 Task: Look for products in the category "Kid's Vitamins & Supplements" from Amazing Grass only.
Action: Mouse moved to (296, 143)
Screenshot: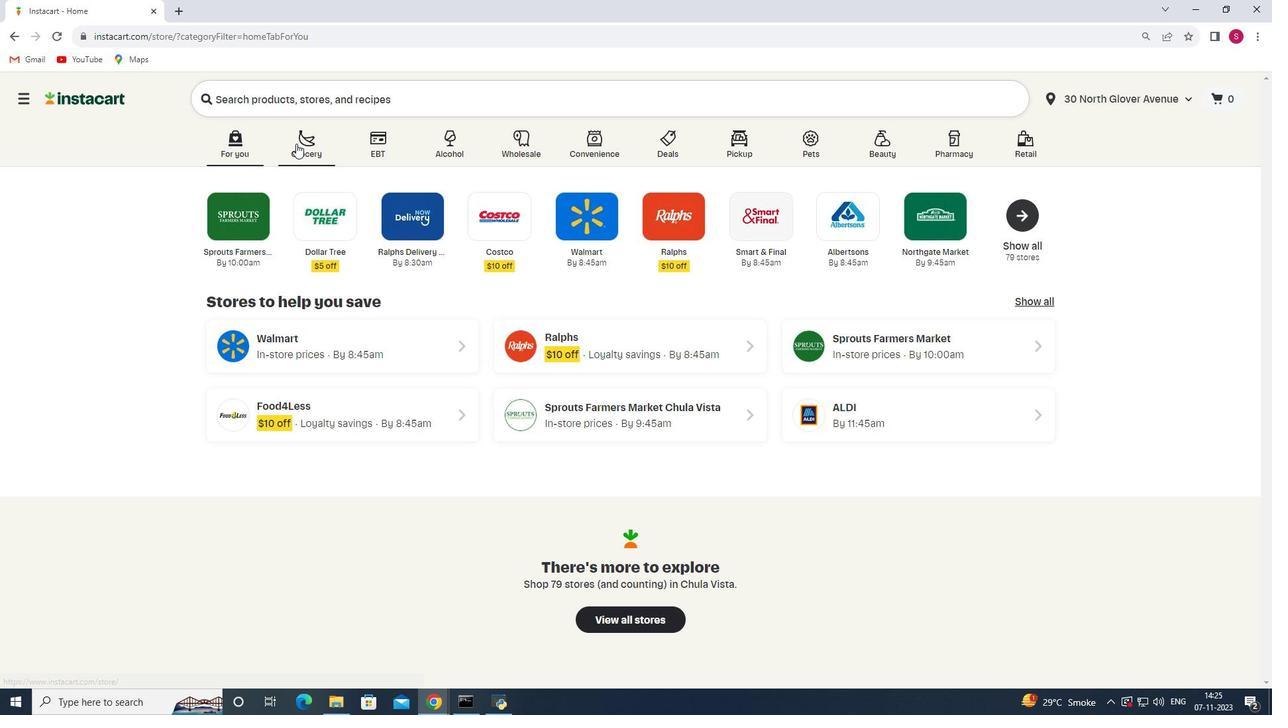 
Action: Mouse pressed left at (296, 143)
Screenshot: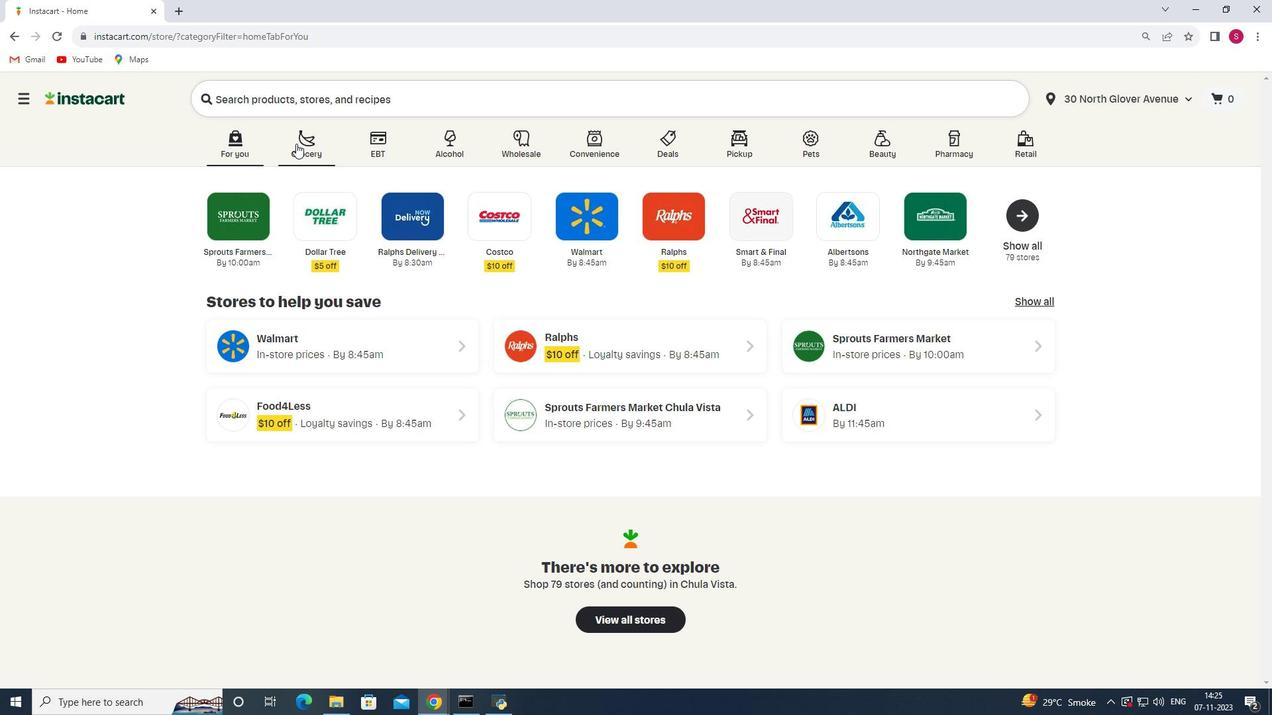 
Action: Mouse moved to (300, 385)
Screenshot: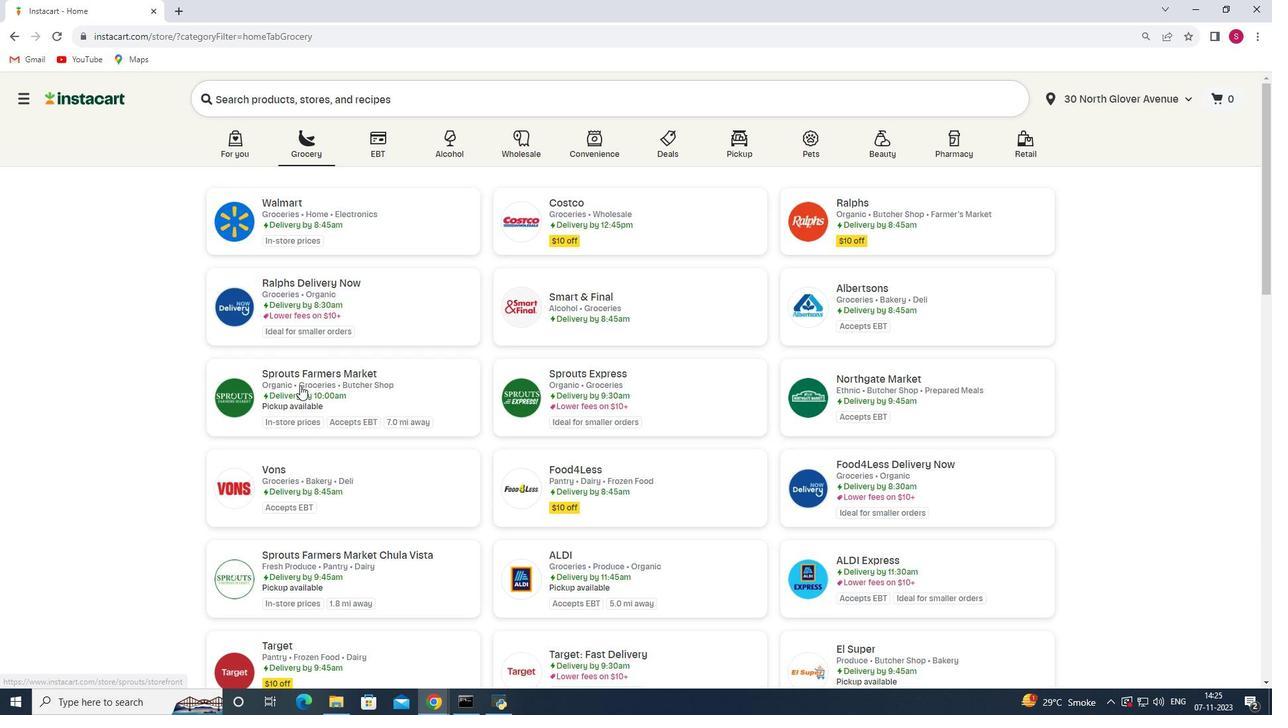 
Action: Mouse pressed left at (300, 385)
Screenshot: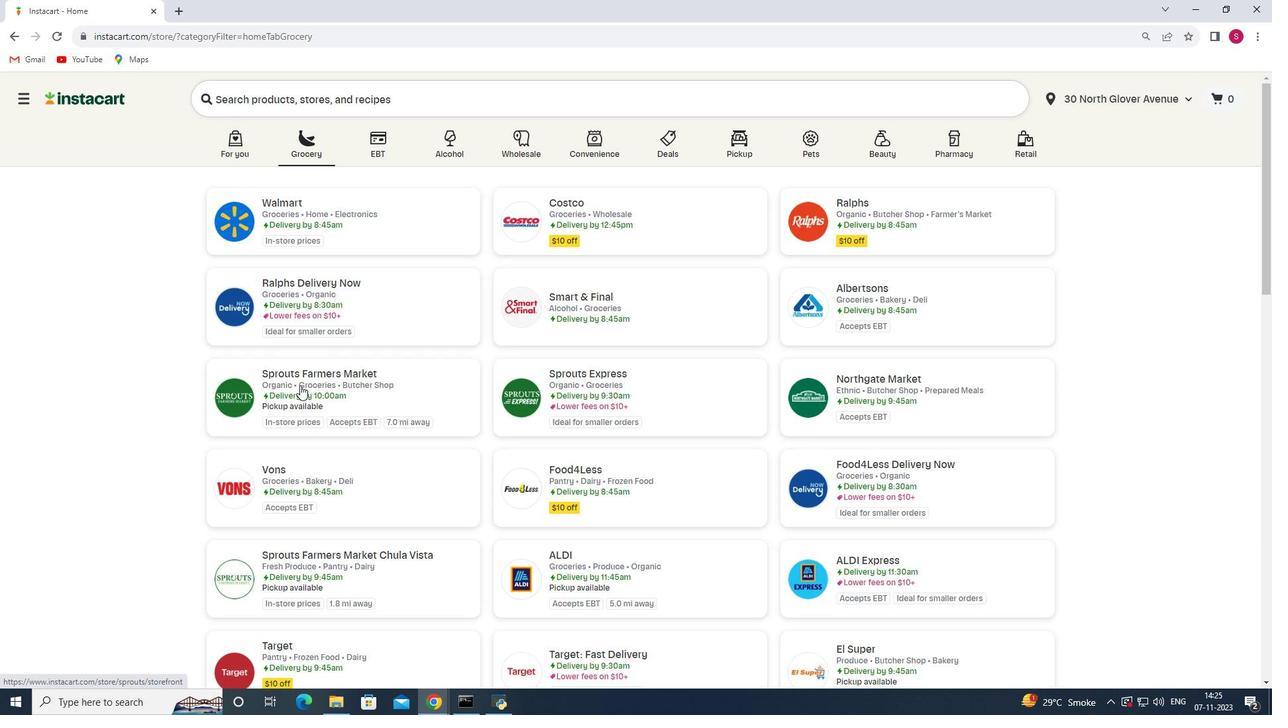
Action: Mouse moved to (102, 412)
Screenshot: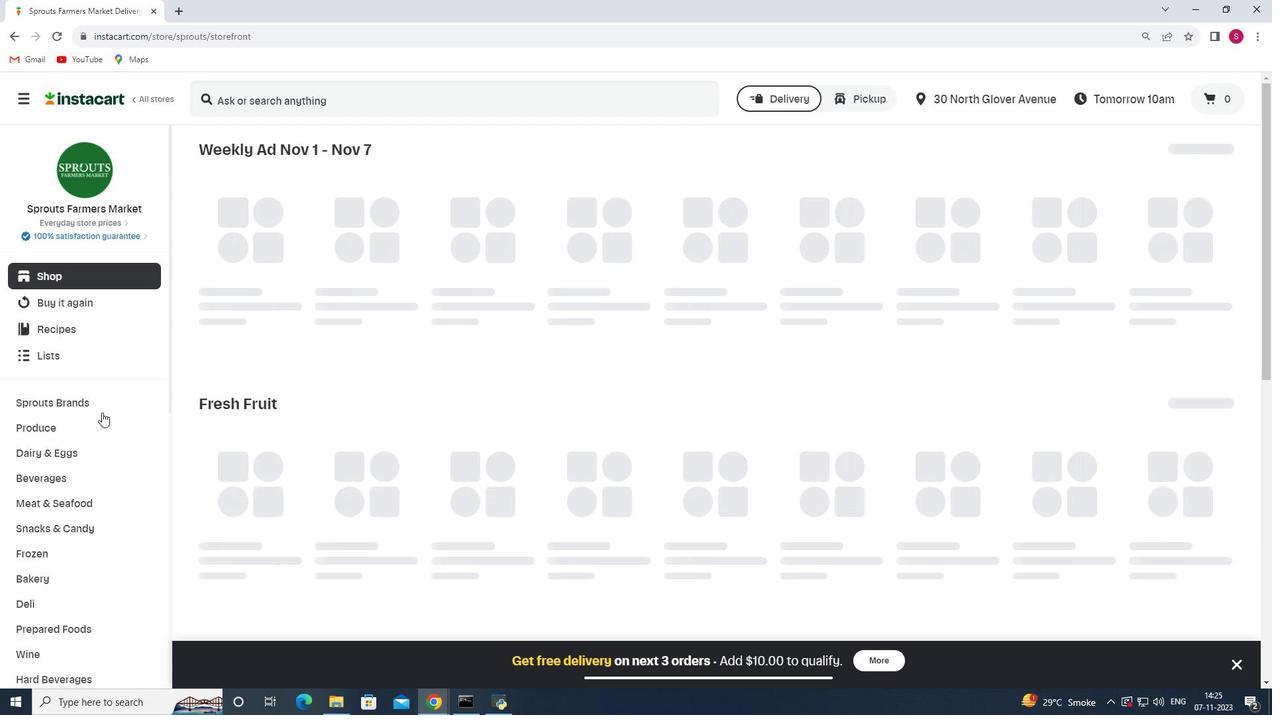 
Action: Mouse scrolled (102, 412) with delta (0, 0)
Screenshot: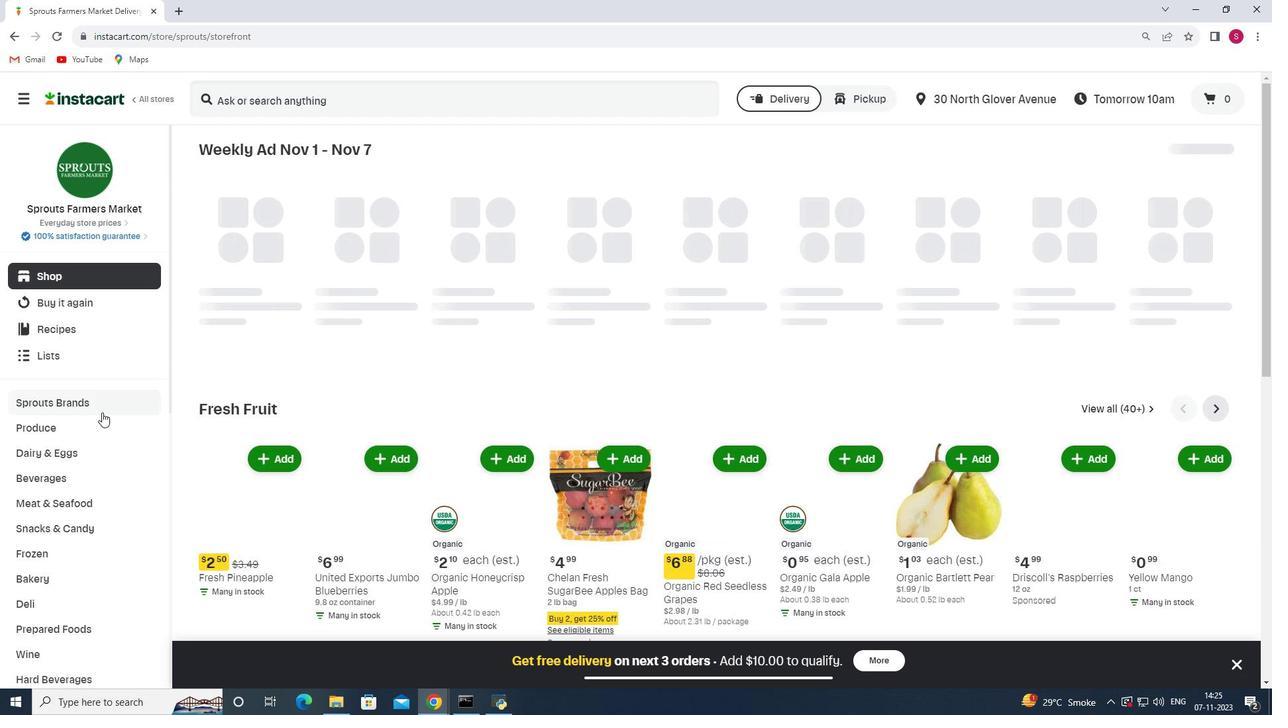 
Action: Mouse scrolled (102, 412) with delta (0, 0)
Screenshot: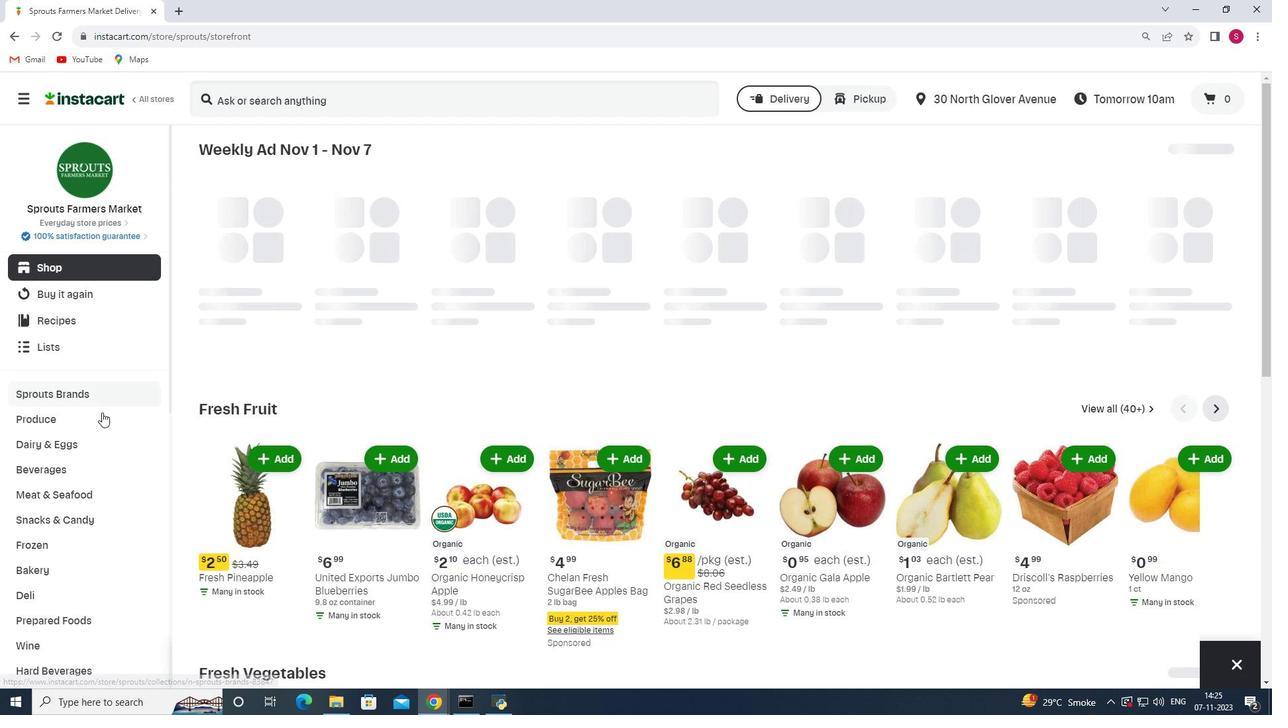 
Action: Mouse scrolled (102, 412) with delta (0, 0)
Screenshot: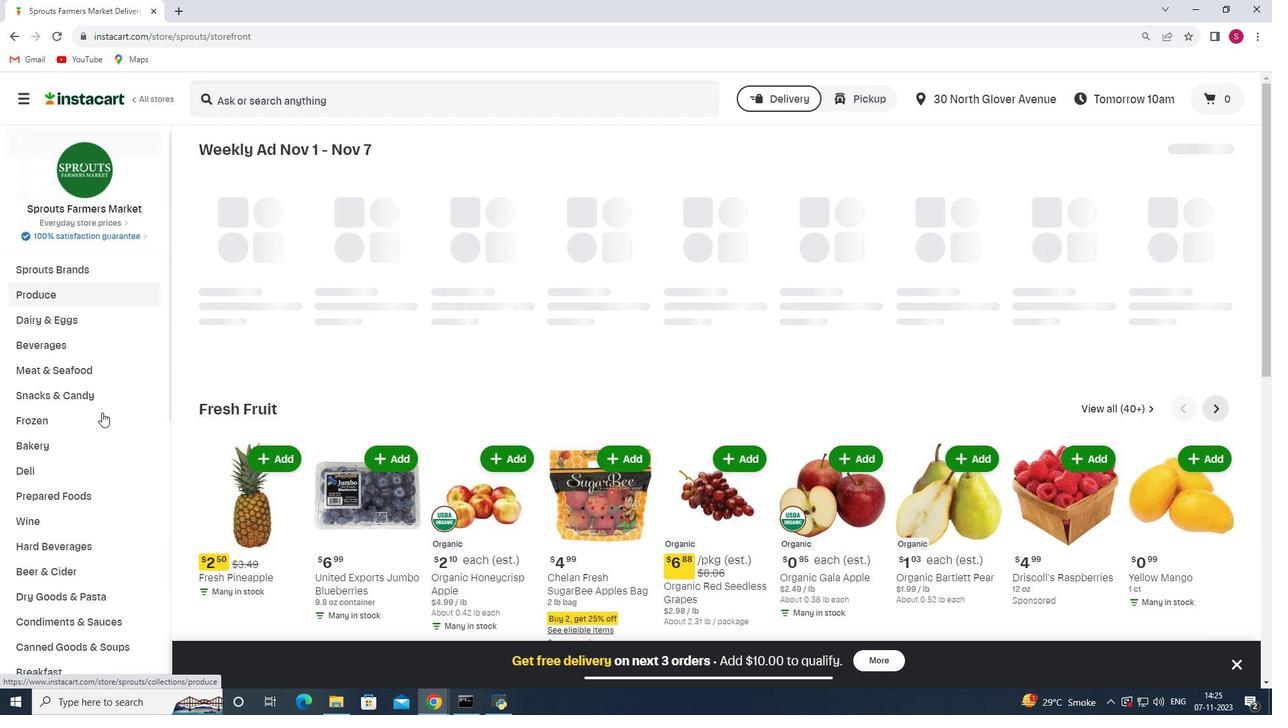 
Action: Mouse scrolled (102, 412) with delta (0, 0)
Screenshot: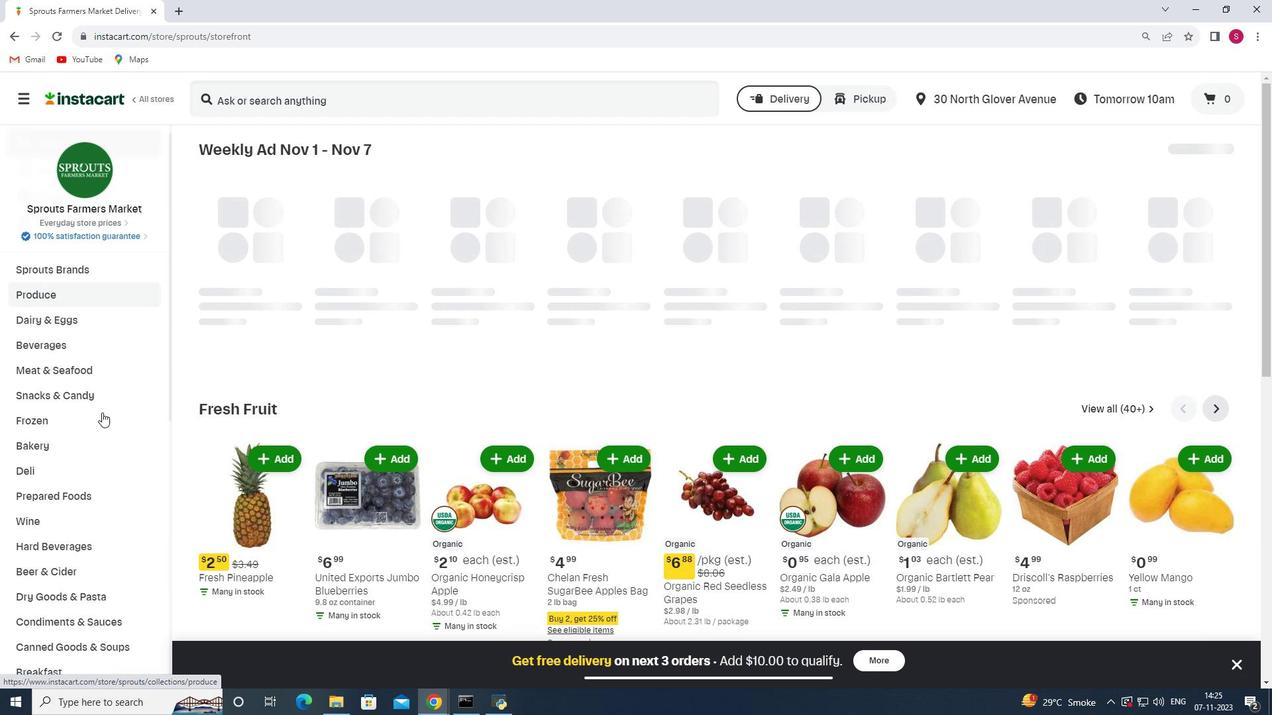
Action: Mouse scrolled (102, 412) with delta (0, 0)
Screenshot: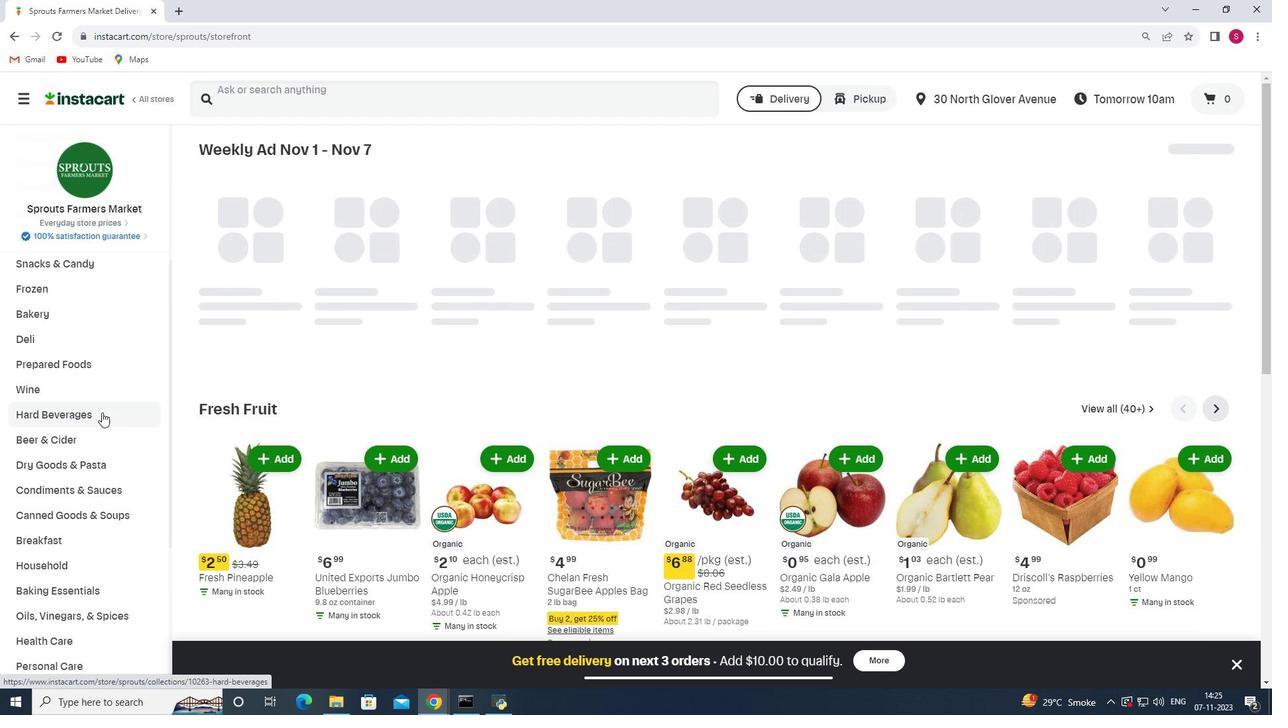 
Action: Mouse scrolled (102, 412) with delta (0, 0)
Screenshot: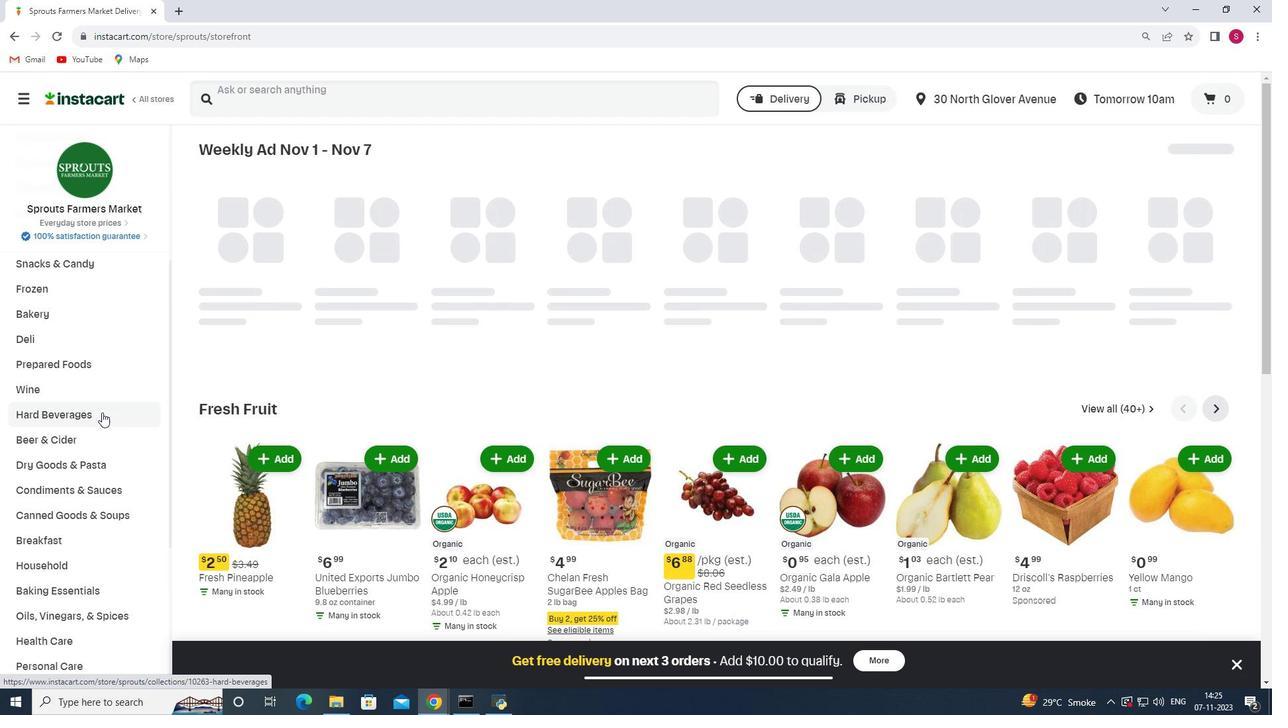
Action: Mouse moved to (78, 430)
Screenshot: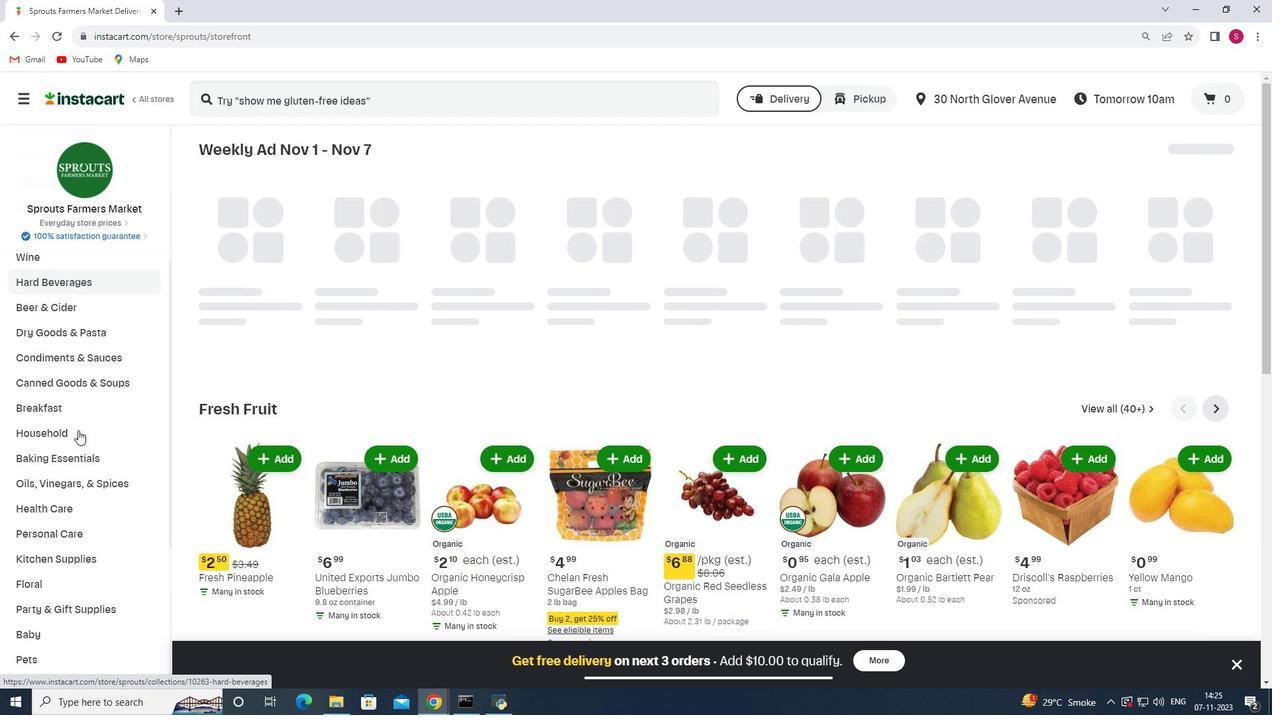 
Action: Mouse scrolled (78, 430) with delta (0, 0)
Screenshot: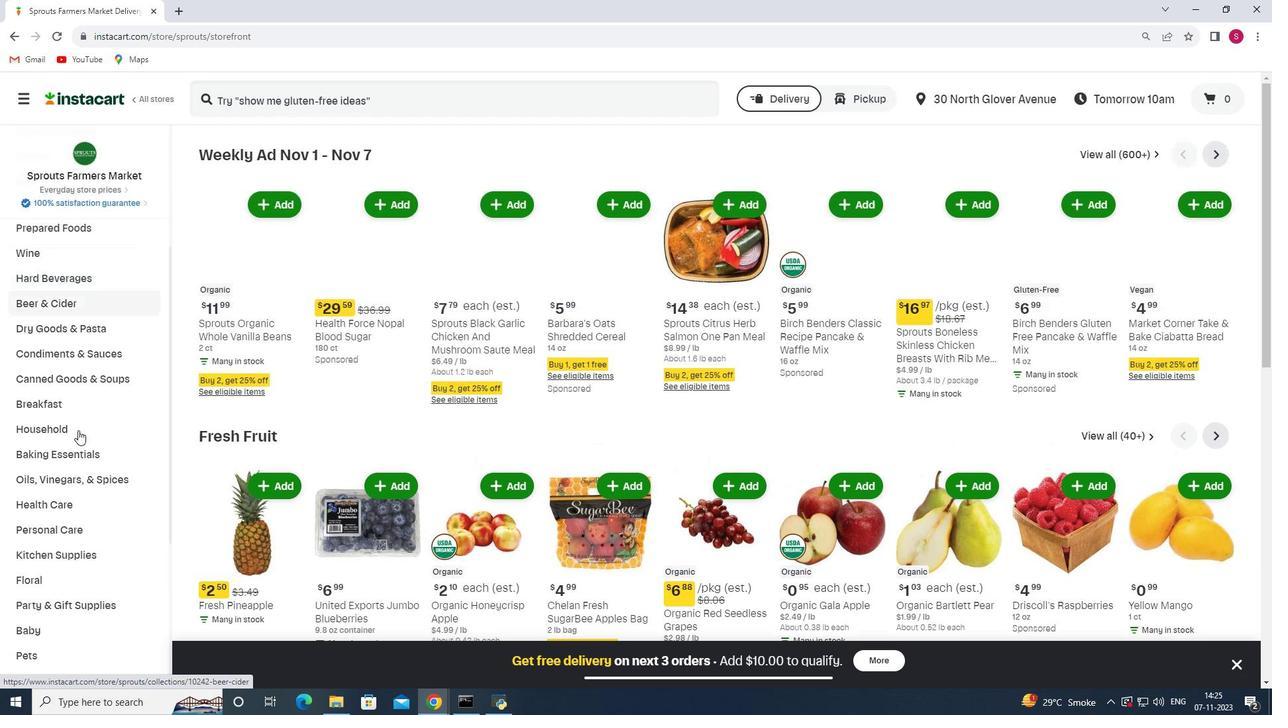 
Action: Mouse moved to (76, 437)
Screenshot: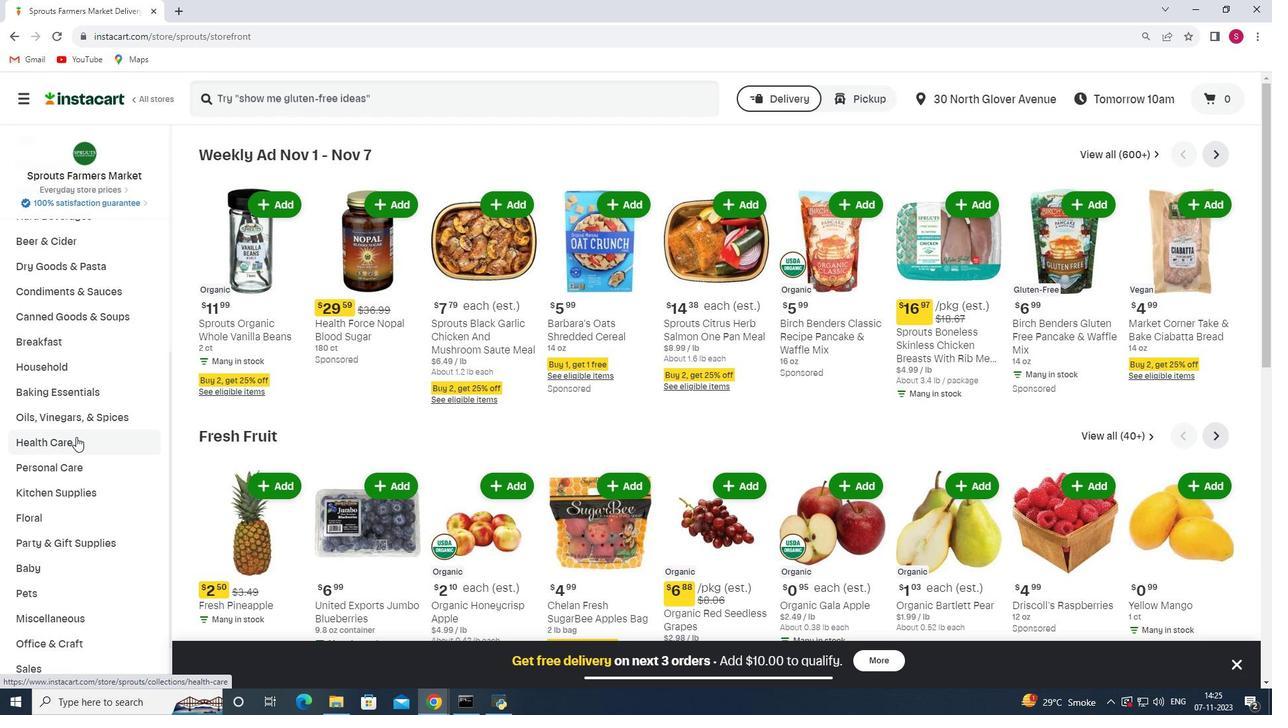 
Action: Mouse pressed left at (76, 437)
Screenshot: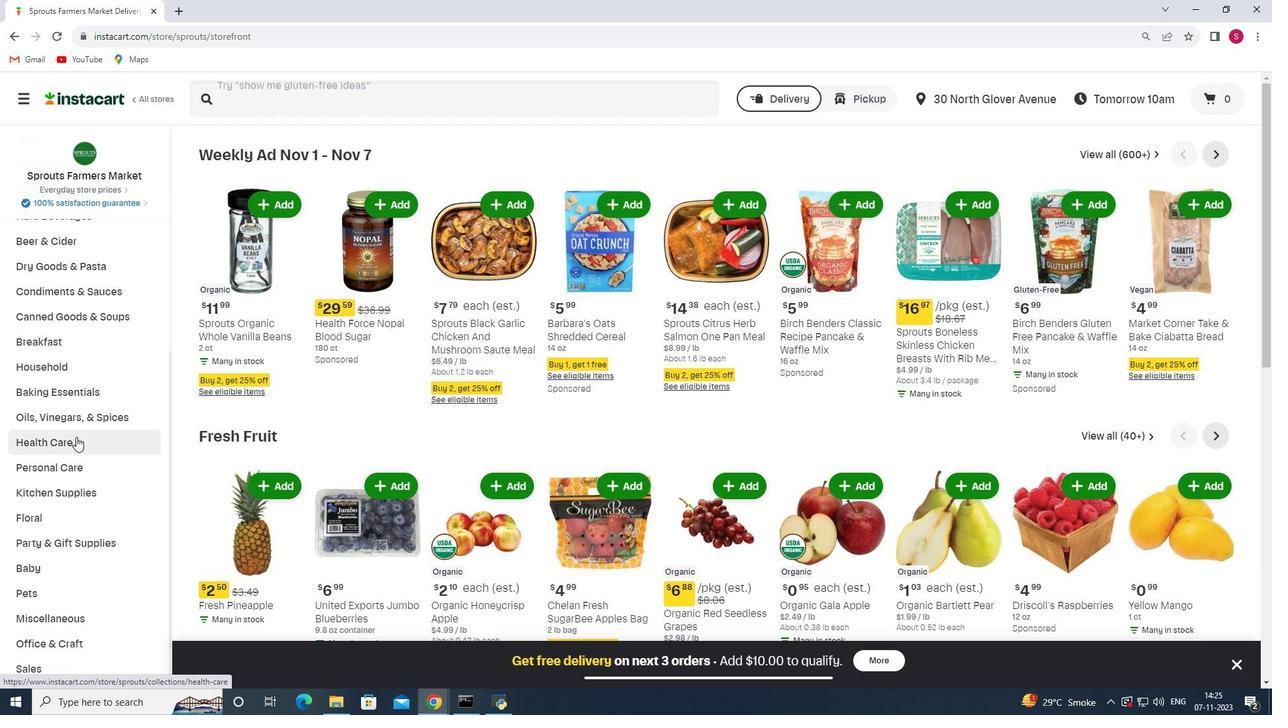 
Action: Mouse moved to (439, 192)
Screenshot: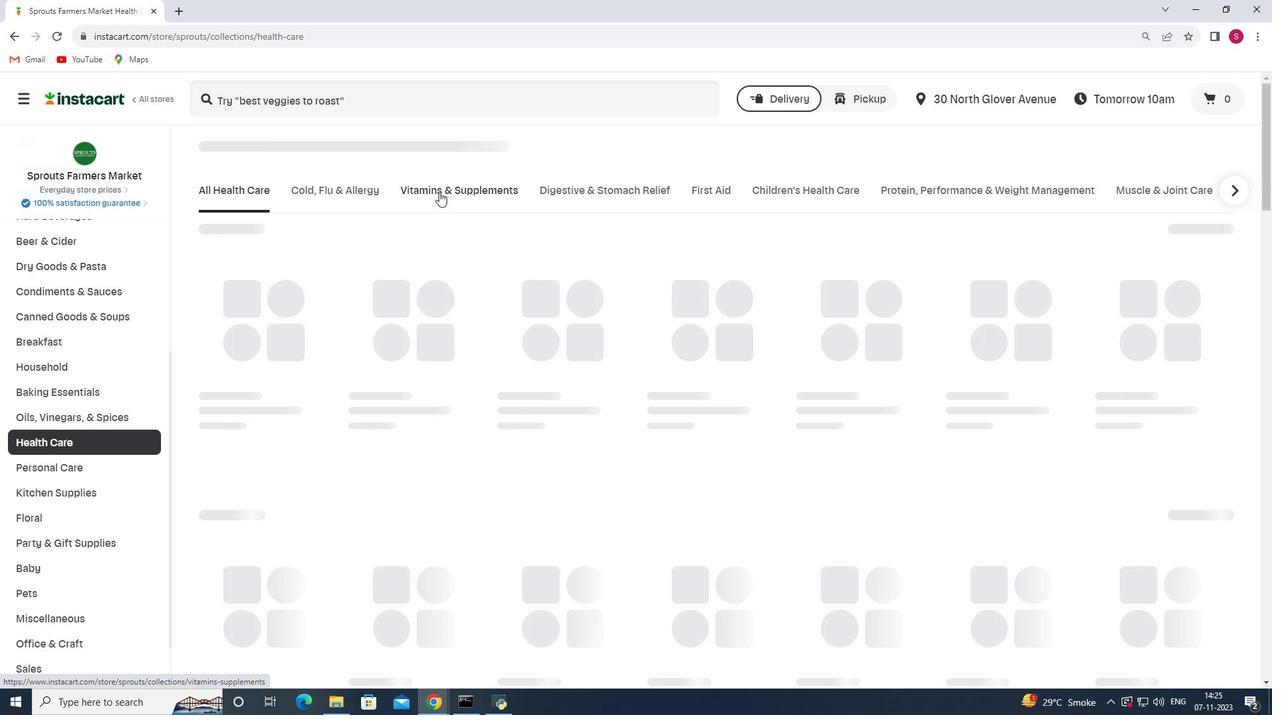 
Action: Mouse pressed left at (439, 192)
Screenshot: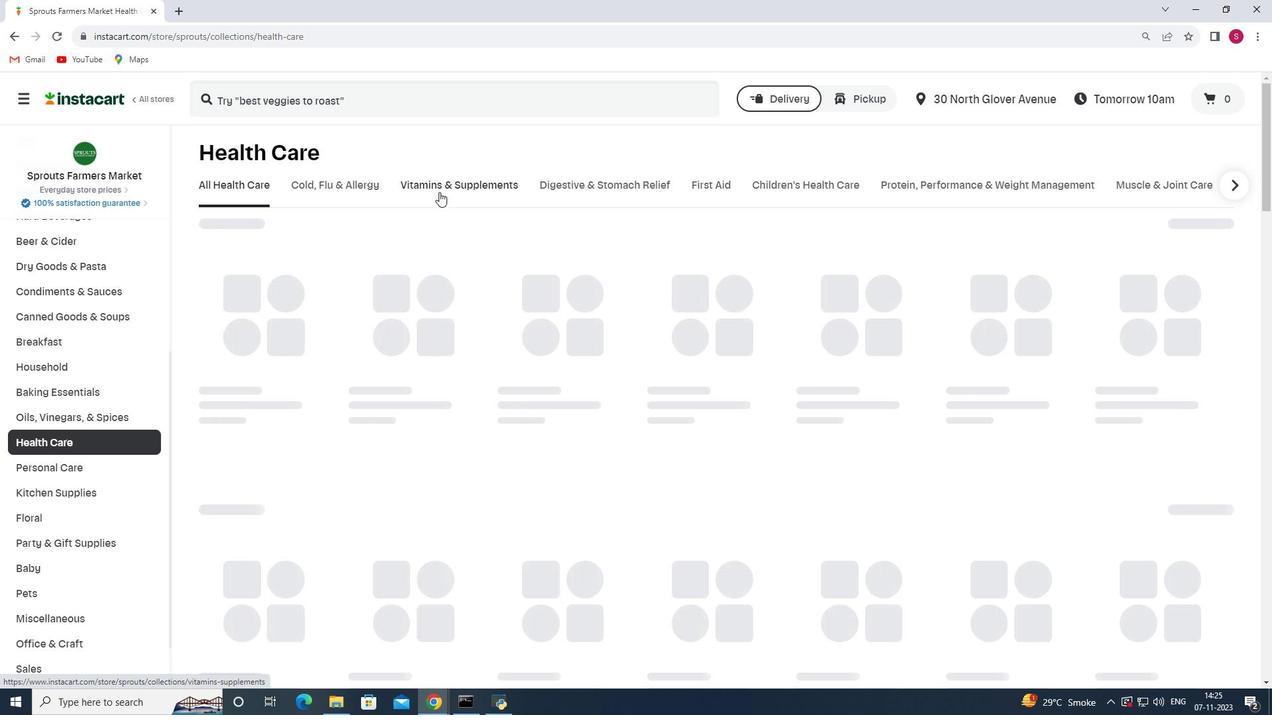 
Action: Mouse moved to (761, 242)
Screenshot: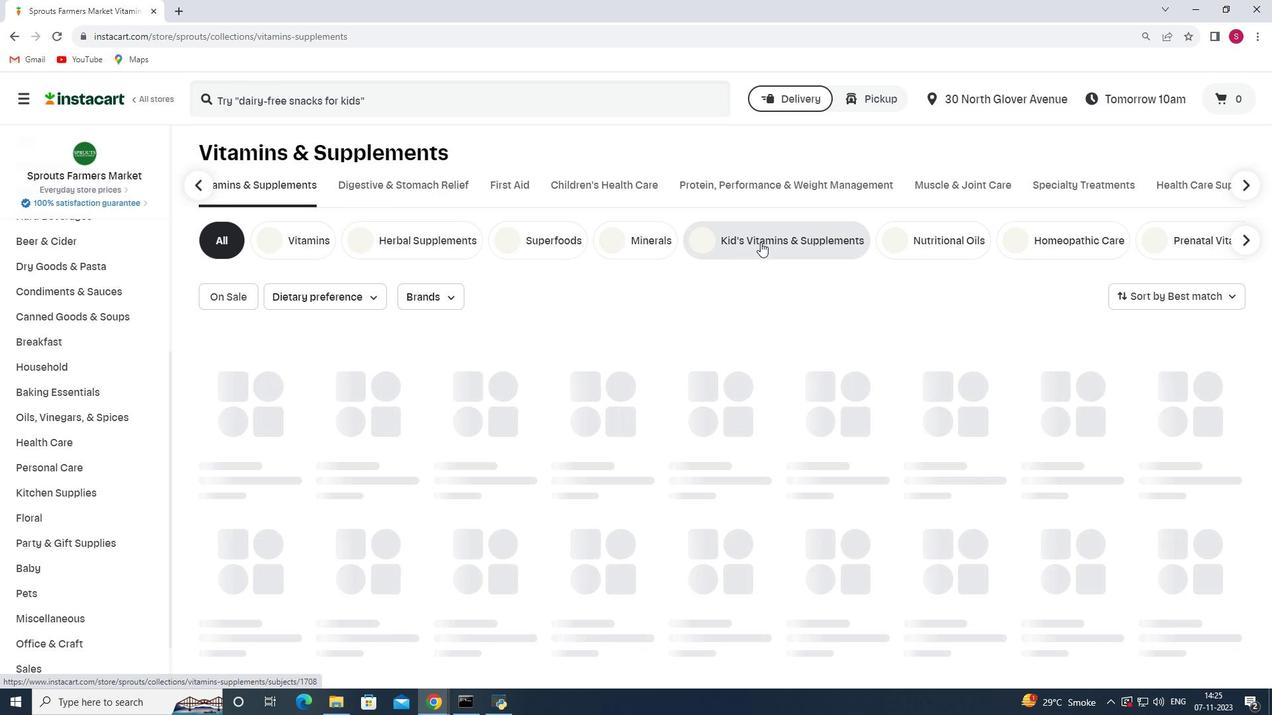 
Action: Mouse pressed left at (761, 242)
Screenshot: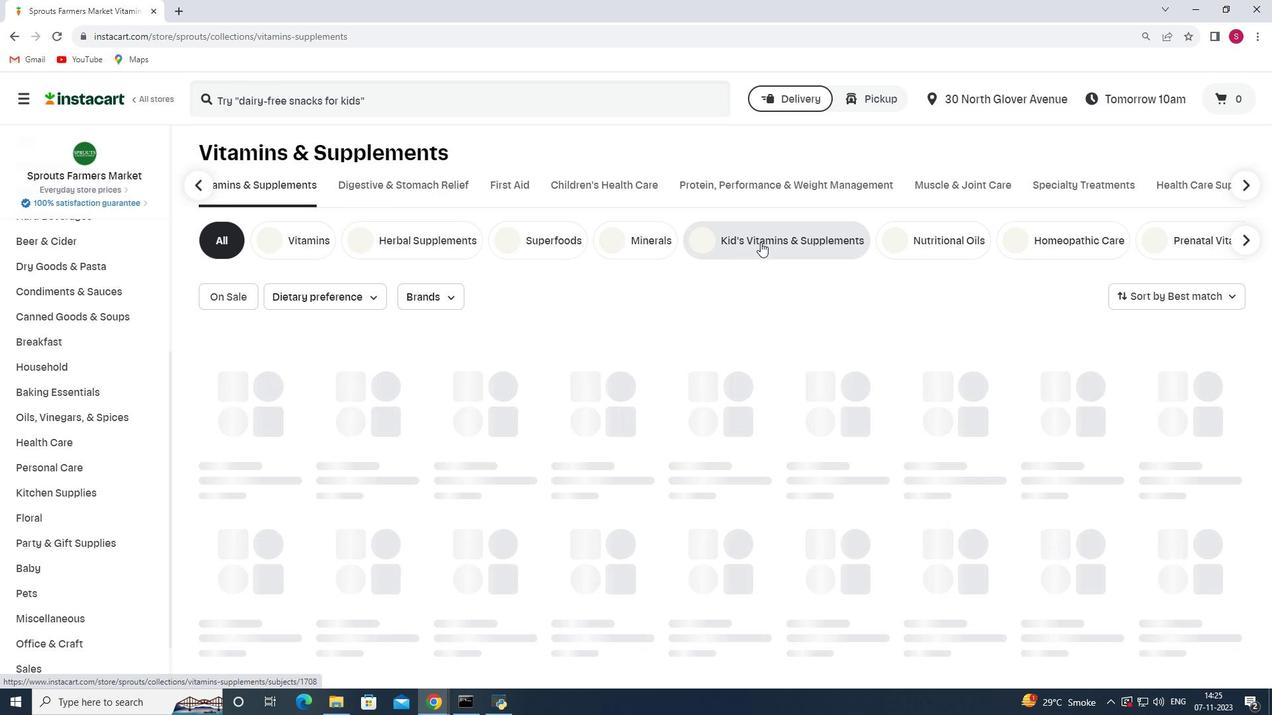
Action: Mouse moved to (320, 294)
Screenshot: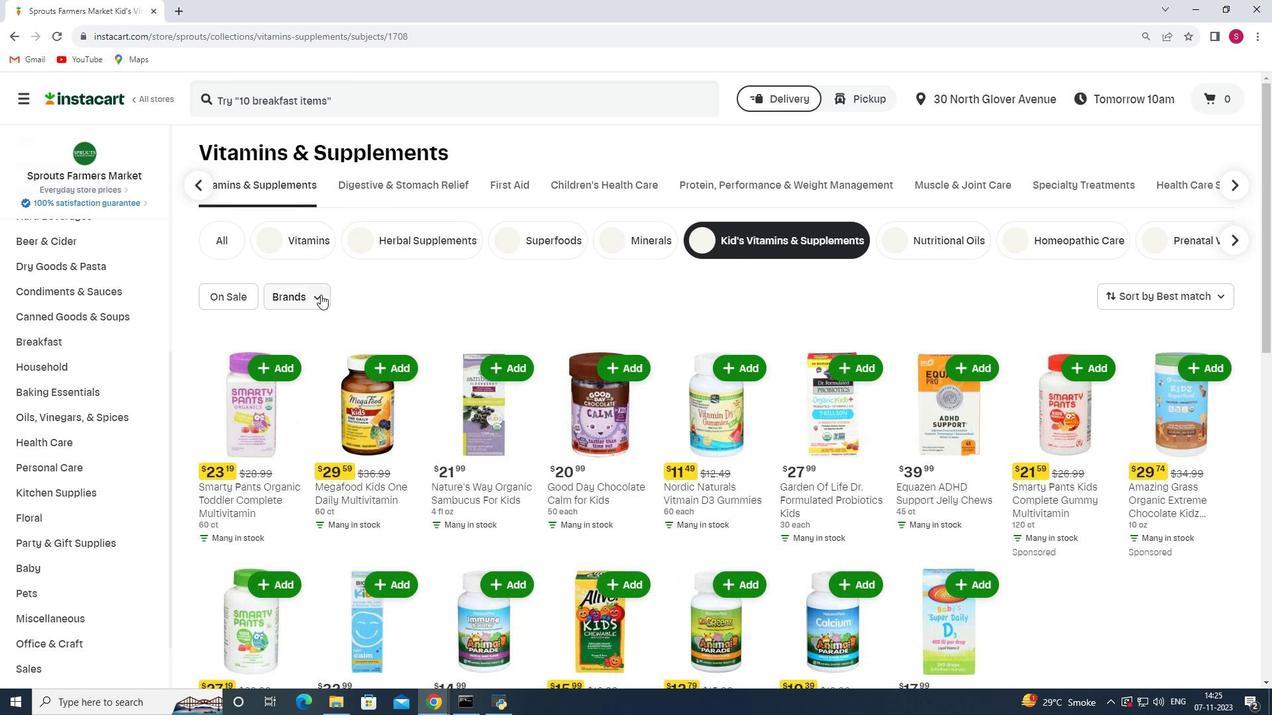 
Action: Mouse pressed left at (320, 294)
Screenshot: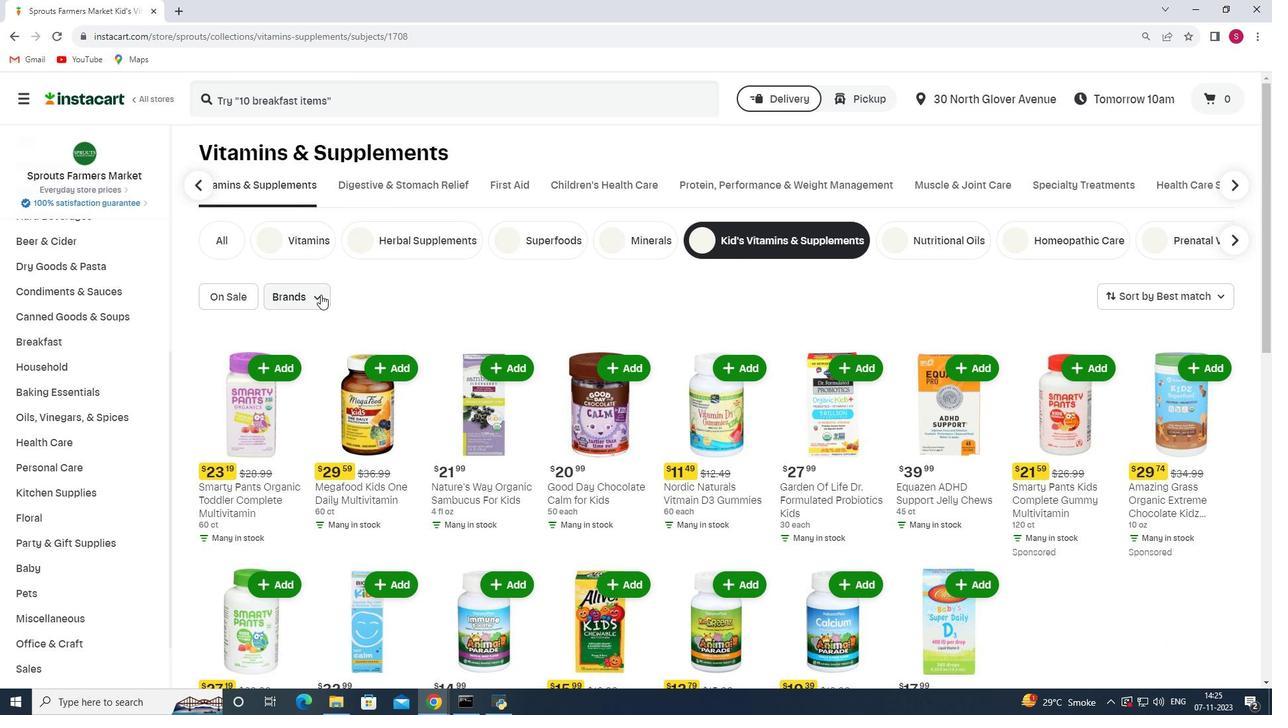 
Action: Mouse moved to (348, 361)
Screenshot: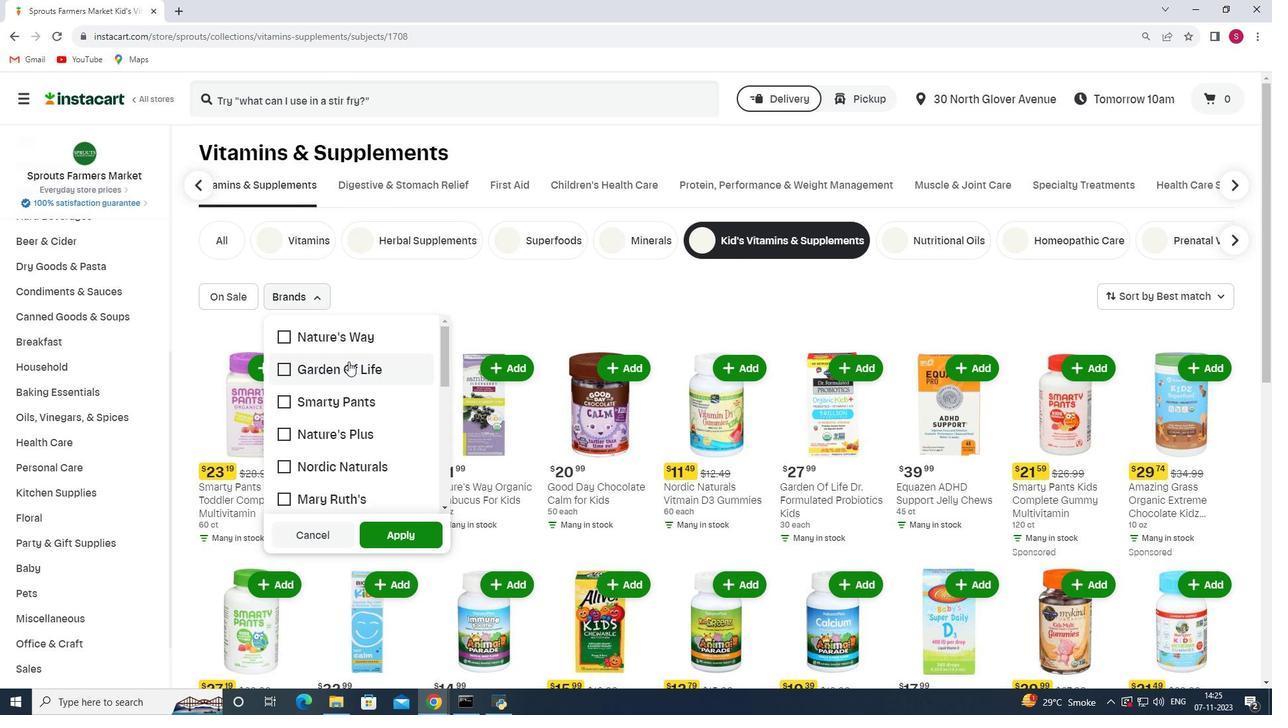 
Action: Mouse scrolled (348, 361) with delta (0, 0)
Screenshot: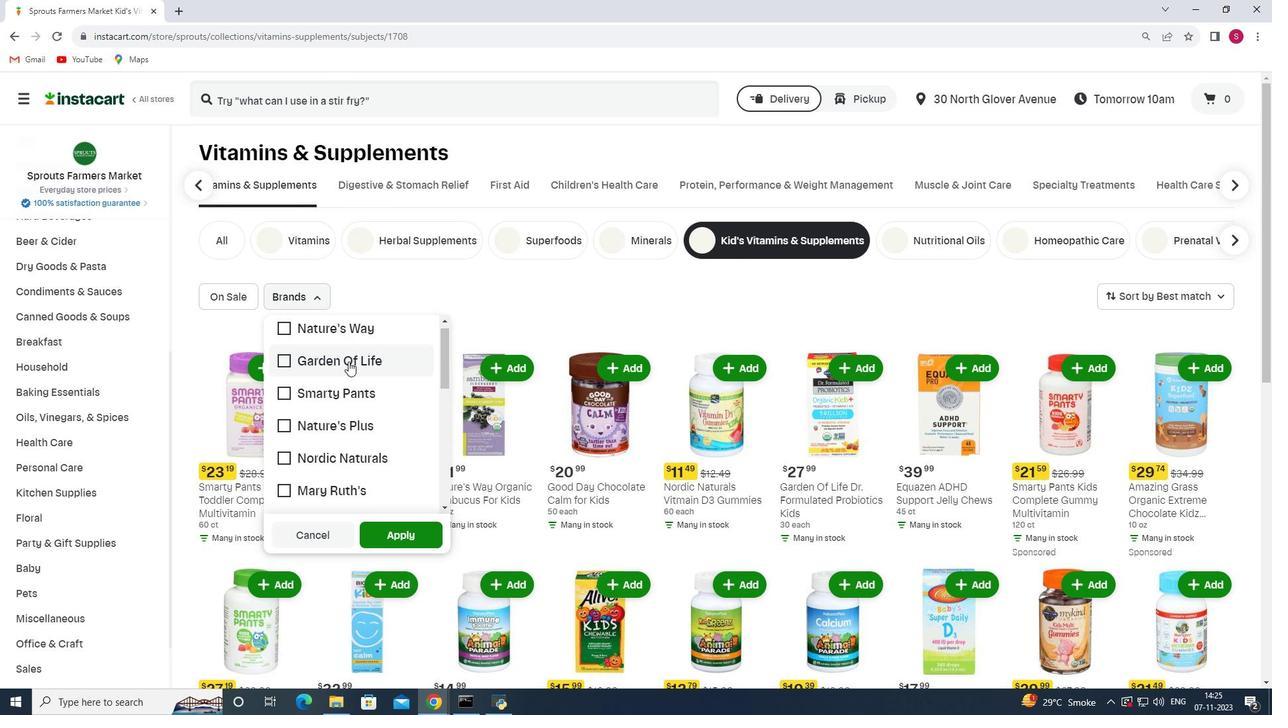 
Action: Mouse scrolled (348, 361) with delta (0, 0)
Screenshot: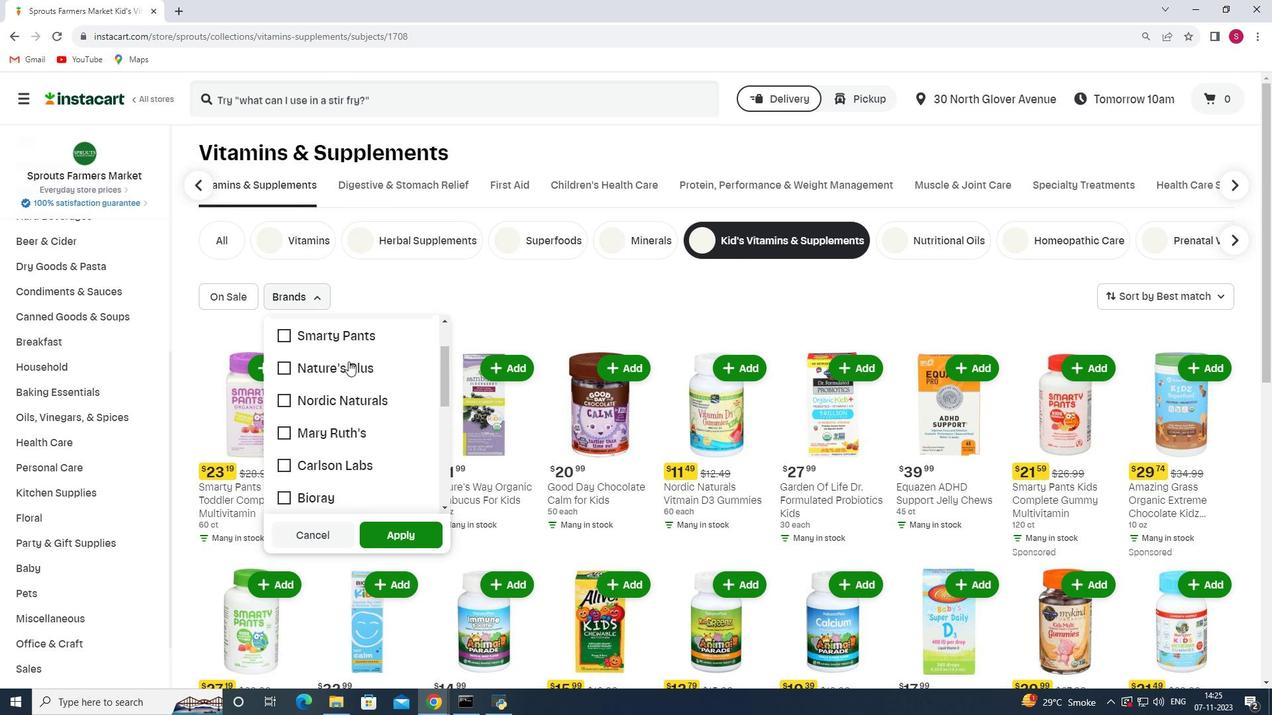 
Action: Mouse scrolled (348, 361) with delta (0, 0)
Screenshot: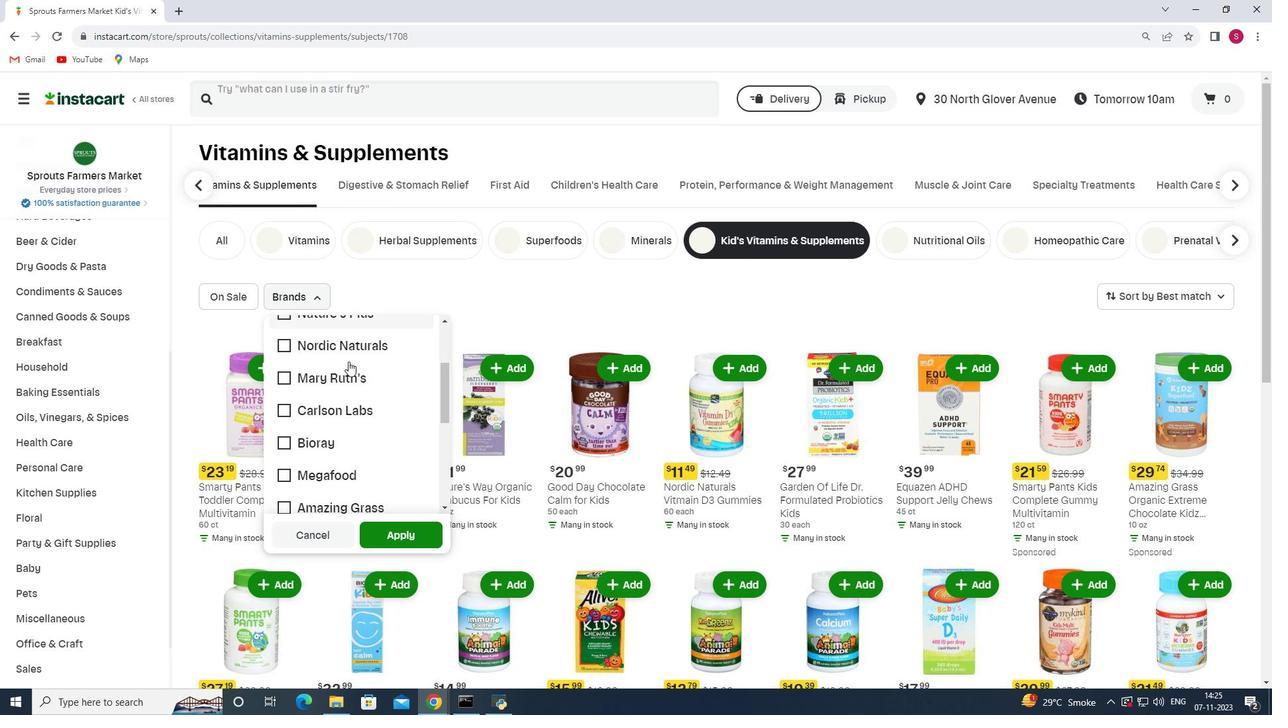 
Action: Mouse moved to (289, 428)
Screenshot: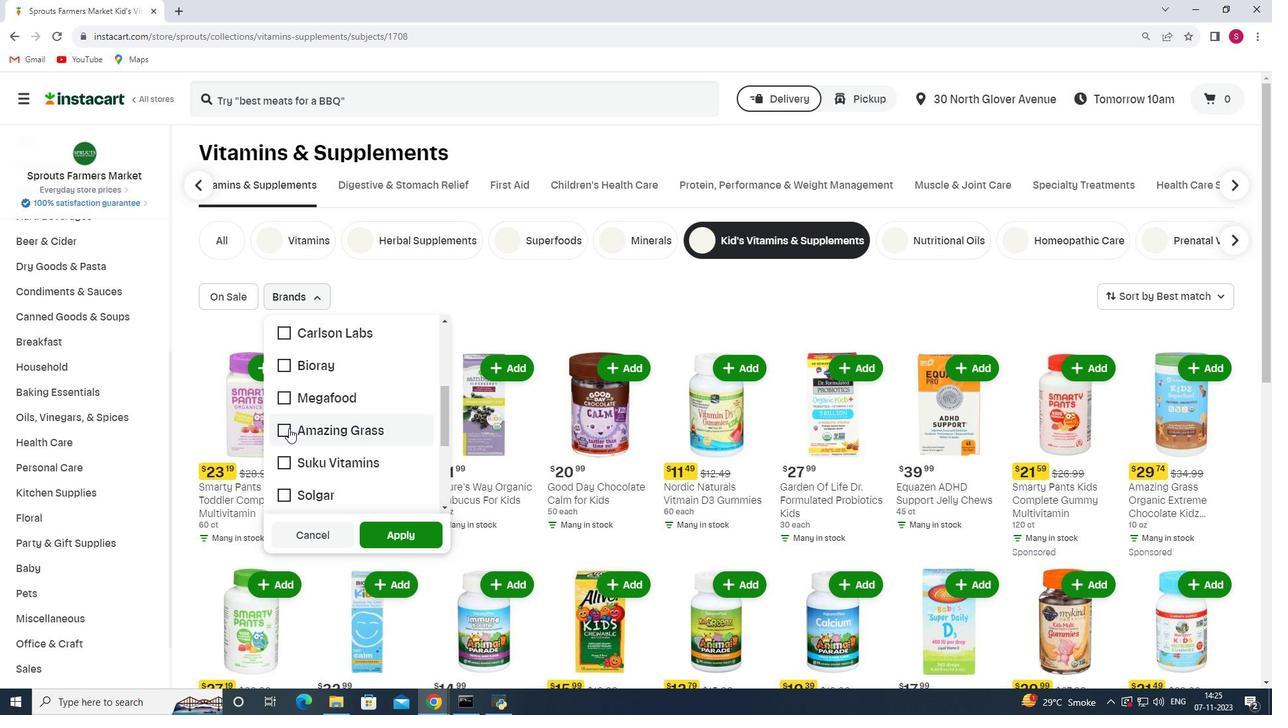 
Action: Mouse pressed left at (289, 428)
Screenshot: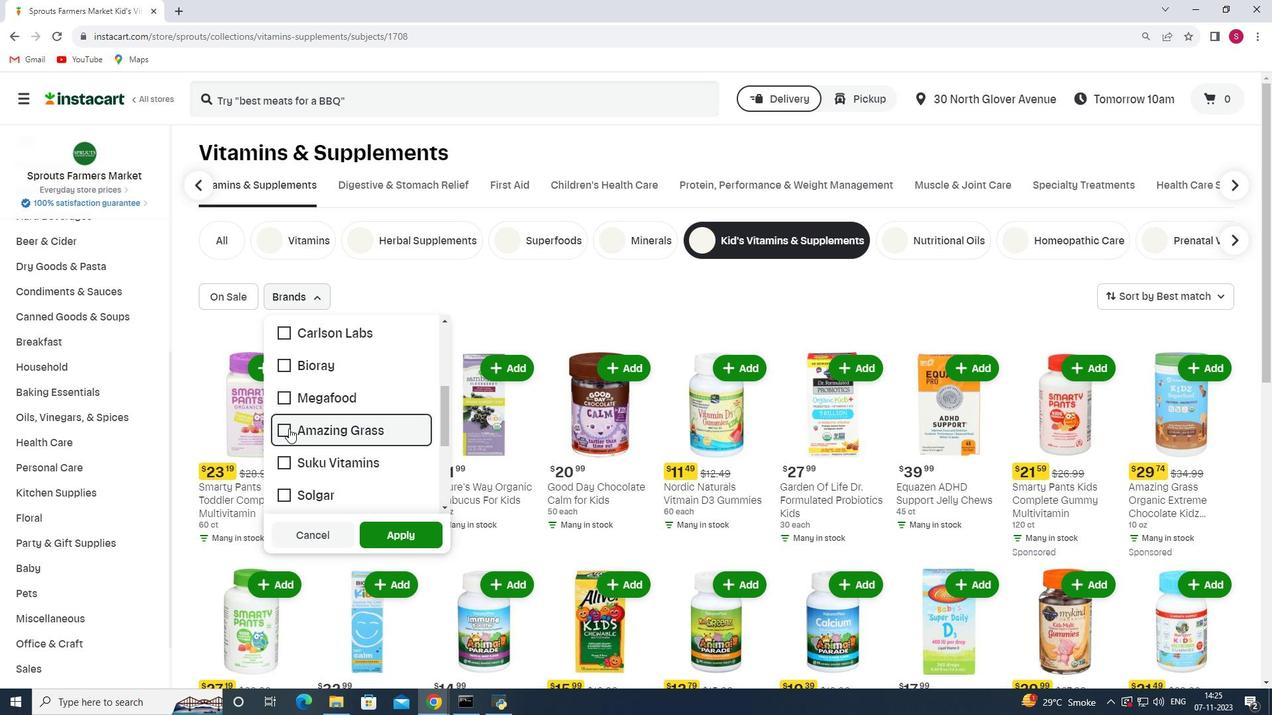 
Action: Mouse moved to (407, 532)
Screenshot: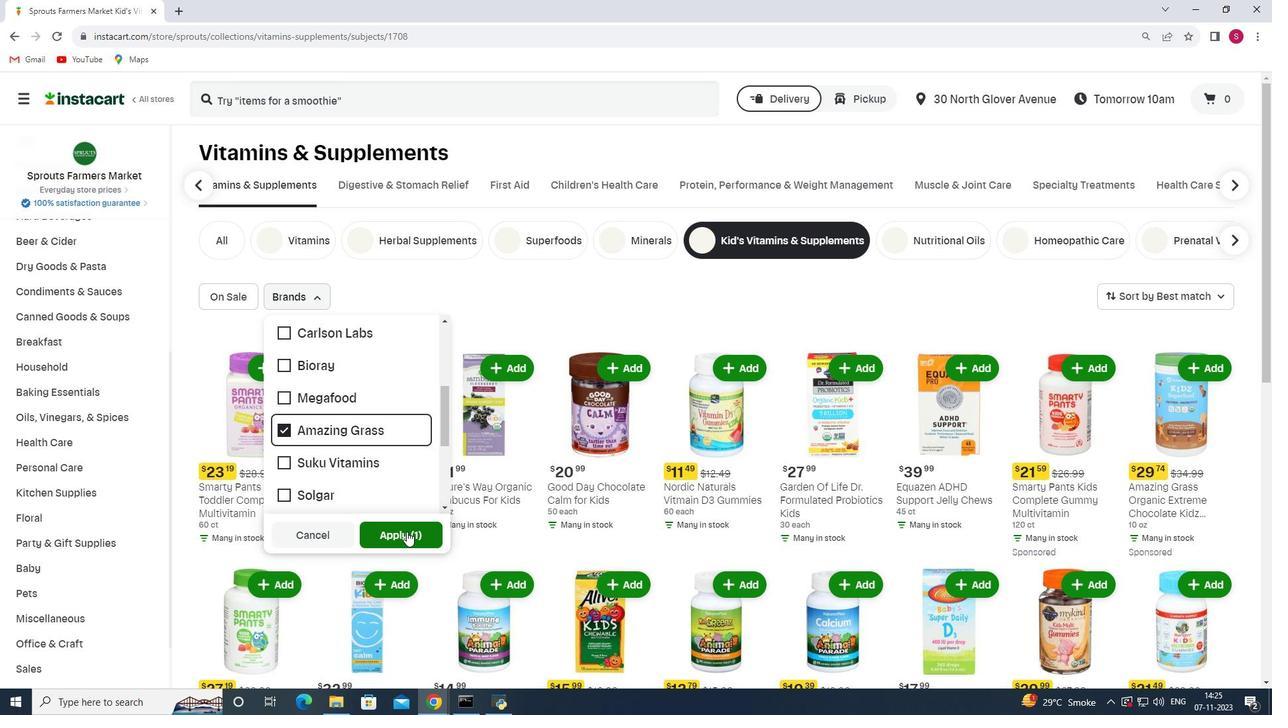 
Action: Mouse pressed left at (407, 532)
Screenshot: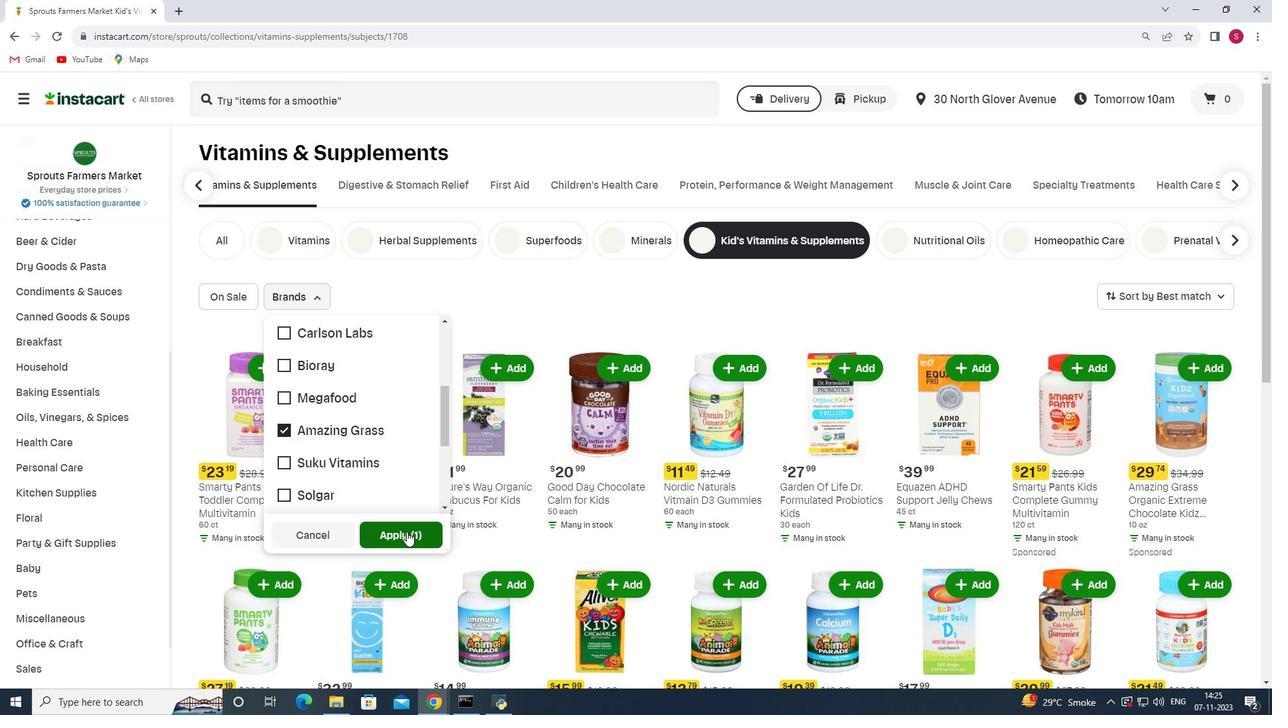 
